 Task: Make in the project ByteRise an epic 'Customer Support Portal Development'. Create in the project ByteRise an epic 'Agile Coaching and Training'. Add in the project ByteRise an epic 'Product Backlog Refinement'
Action: Mouse moved to (178, 47)
Screenshot: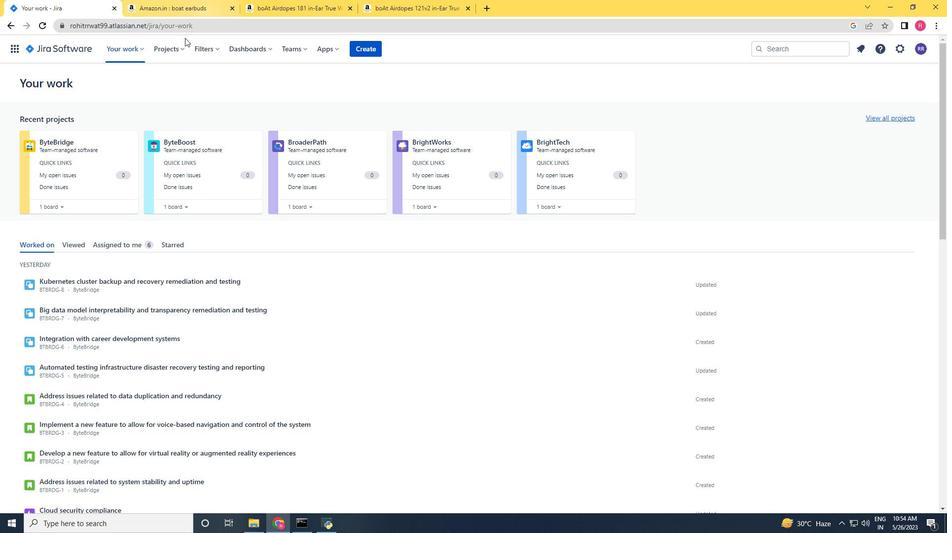 
Action: Mouse pressed left at (178, 47)
Screenshot: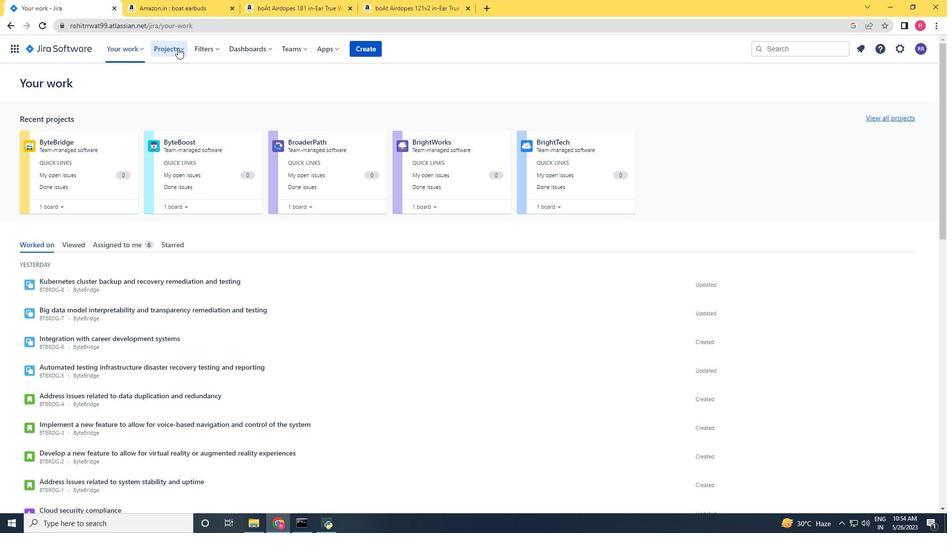 
Action: Mouse moved to (215, 88)
Screenshot: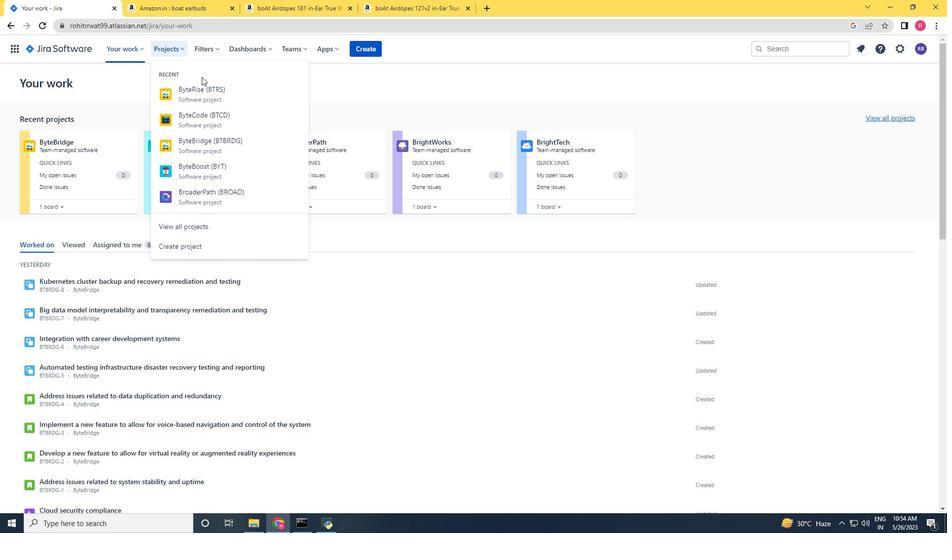 
Action: Mouse pressed left at (215, 88)
Screenshot: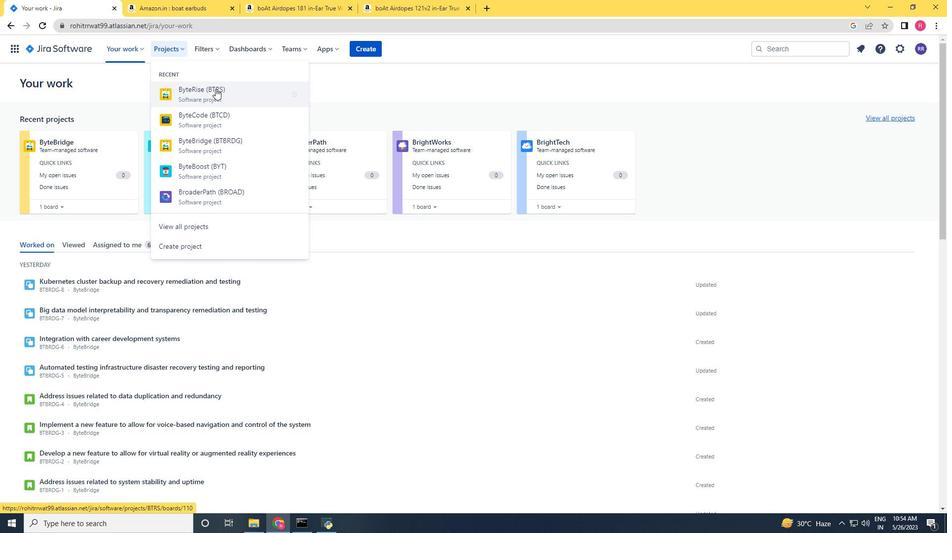 
Action: Mouse moved to (72, 145)
Screenshot: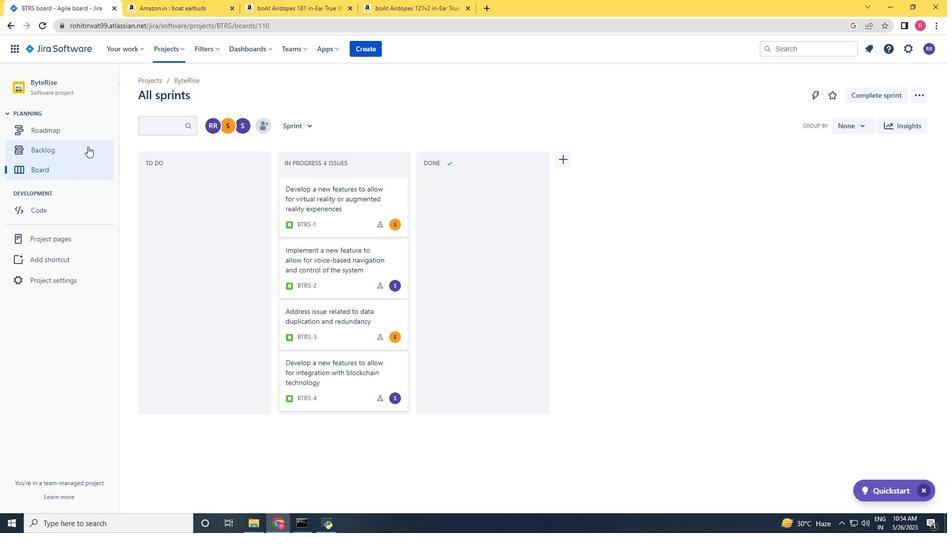 
Action: Mouse pressed left at (72, 145)
Screenshot: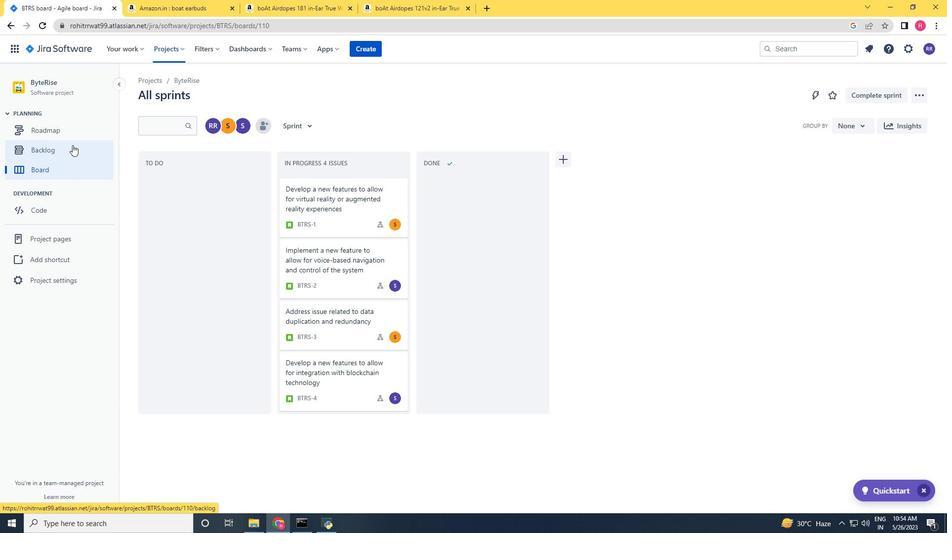 
Action: Mouse moved to (275, 128)
Screenshot: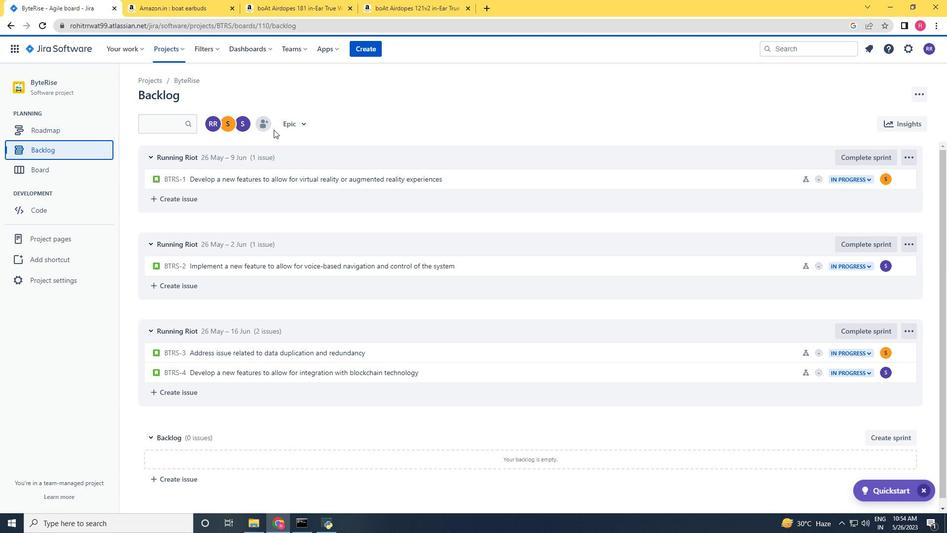 
Action: Mouse pressed left at (275, 128)
Screenshot: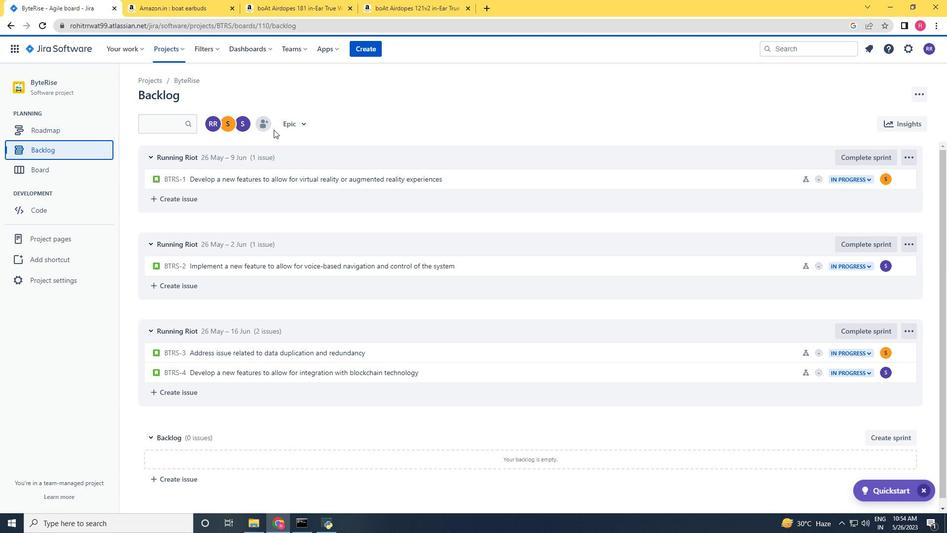 
Action: Mouse moved to (291, 128)
Screenshot: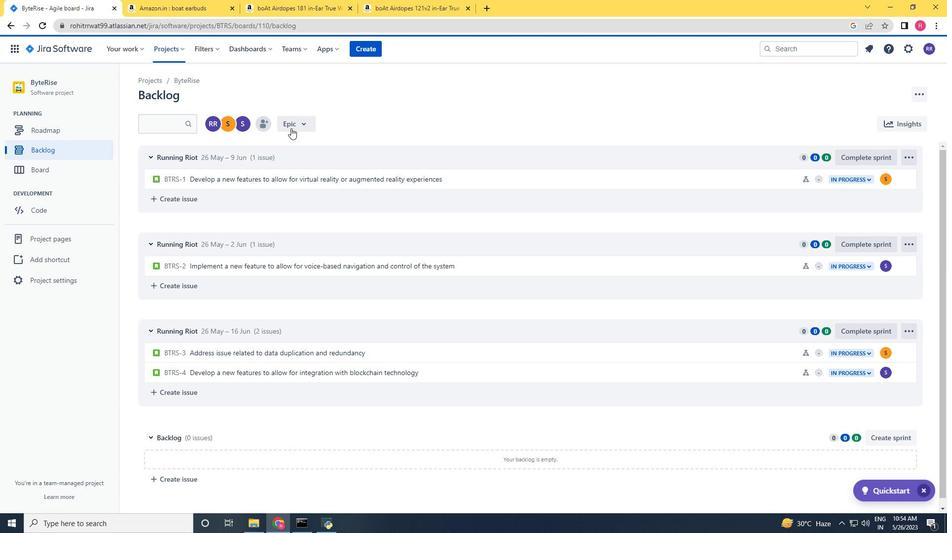 
Action: Mouse pressed left at (291, 128)
Screenshot: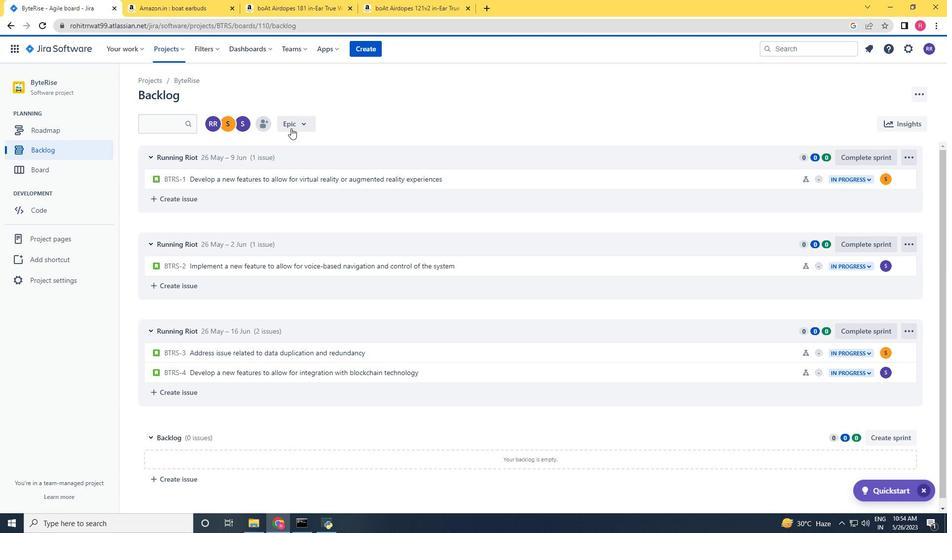 
Action: Mouse moved to (299, 182)
Screenshot: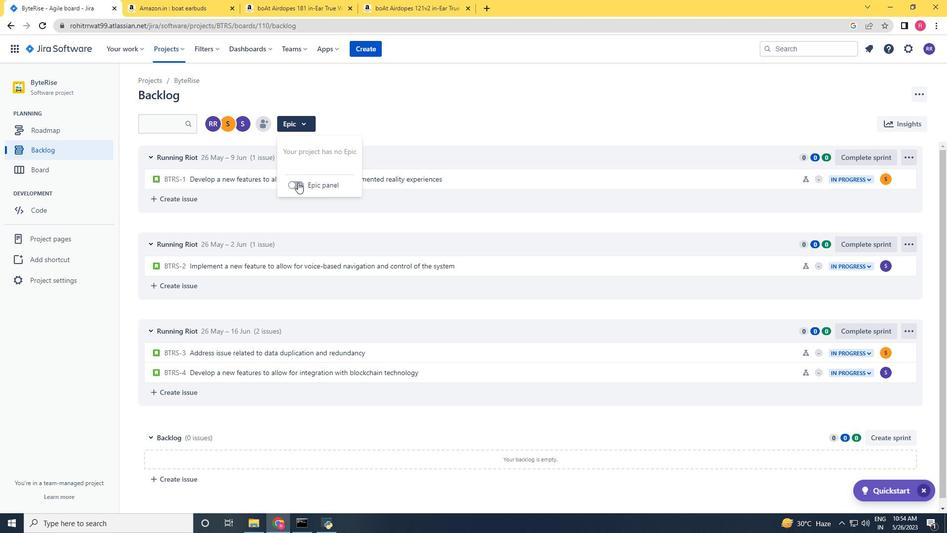 
Action: Mouse pressed left at (299, 182)
Screenshot: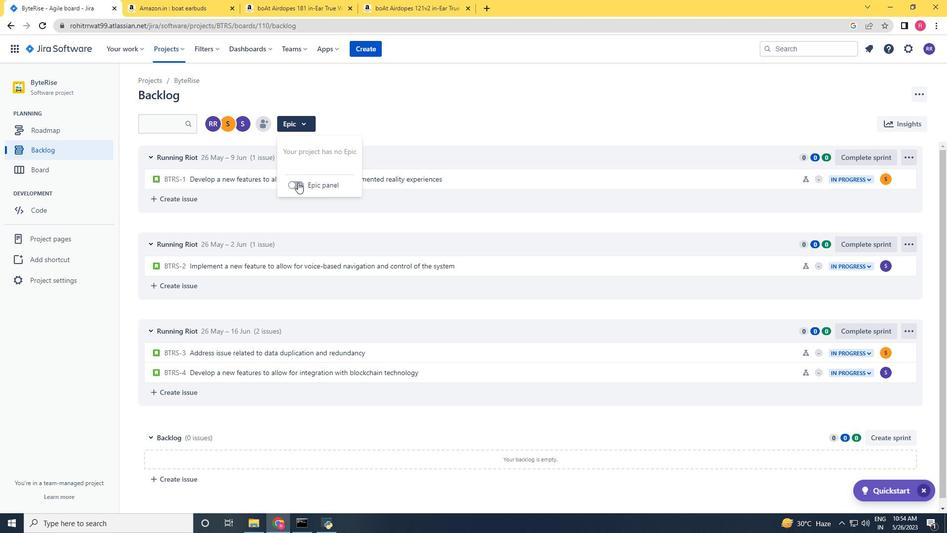 
Action: Mouse moved to (205, 339)
Screenshot: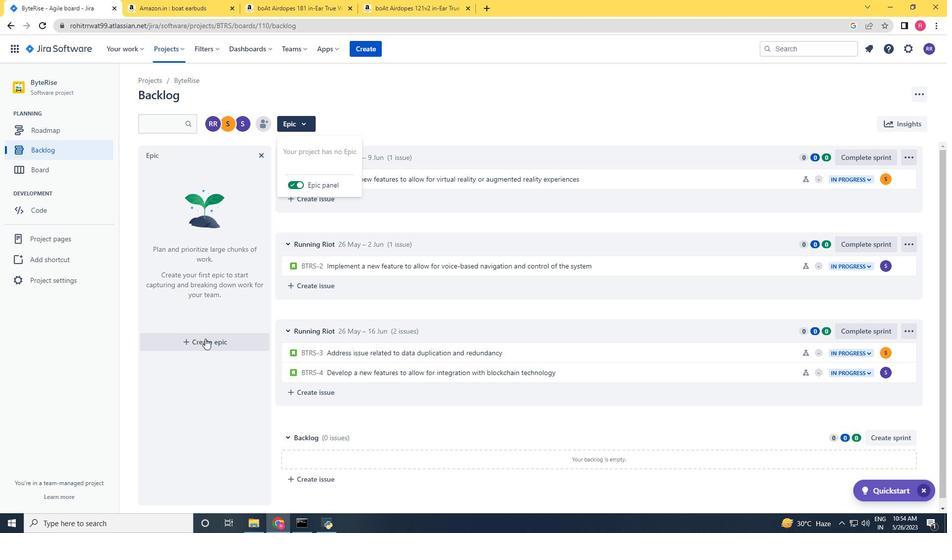 
Action: Mouse pressed left at (205, 339)
Screenshot: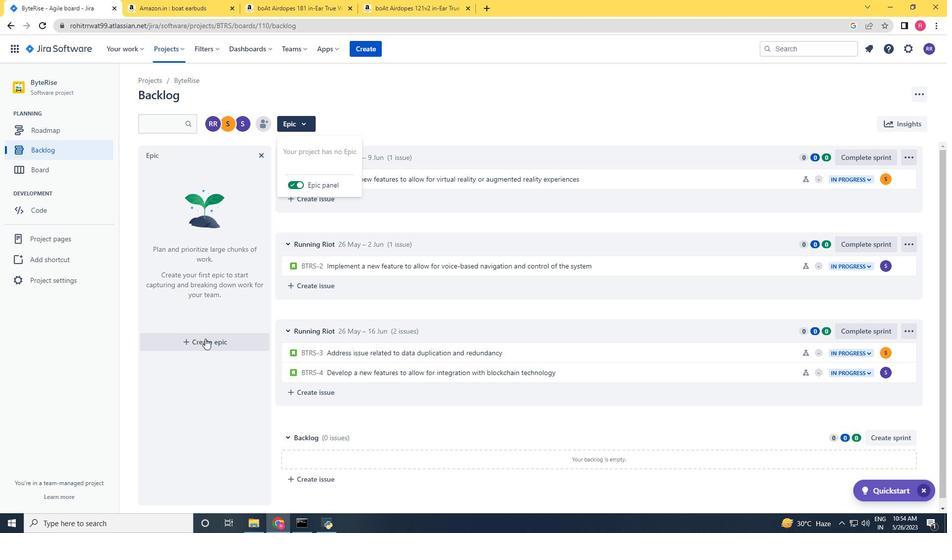 
Action: Key pressed <Key.shift>Clustomr<Key.space><Key.backspace><Key.backspace>er<Key.space><Key.backspace><Key.backspace><Key.backspace><Key.backspace><Key.backspace><Key.backspace><Key.backspace>tomer<Key.space><Key.left><Key.left><Key.left><Key.left><Key.left><Key.left><Key.left><Key.left><Key.right><Key.backspace><Key.right><Key.right><Key.right><Key.right><Key.right><Key.right><Key.right><Key.right><Key.right><Key.right><Key.shift>Support<Key.space><Key.left><Key.left><Key.left><Key.left><Key.left><Key.left><Key.left><Key.left><Key.left><Key.left><Key.left><Key.left><Key.left><Key.left>s<Key.right><Key.right><Key.right><Key.right><Key.right><Key.right><Key.right><Key.right><Key.right><Key.right><Key.right><Key.right><Key.right><Key.right><Key.right><Key.right><Key.right><Key.right><Key.shift>Port<Key.space><Key.shift>Development<Key.space><Key.enter><Key.shift>Agile<Key.space><Key.shift>Coaching<Key.space><Key.caps_lock><Key.caps_lock>and<Key.space><Key.shift>Training<Key.space><Key.enter><Key.shift><Key.shift><Key.shift><Key.shift><Key.shift><Key.shift><Key.shift><Key.shift><Key.shift><Key.shift><Key.shift><Key.shift><Key.shift><Key.shift><Key.shift><Key.shift><Key.shift><Key.shift><Key.shift><Key.shift><Key.shift><Key.shift>Product<Key.space><Key.shift>Backup<Key.space><Key.backspace><Key.backspace><Key.backspace>log<Key.space><Key.shift>Refinement<Key.space><Key.enter>
Screenshot: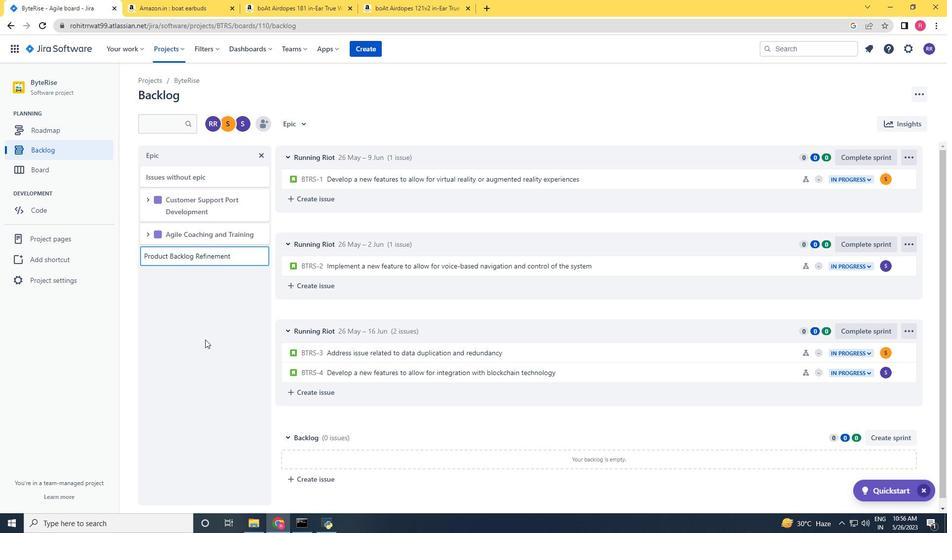 
